 Task: Set the rotation for the puzzle interactive game video filter to 0.
Action: Mouse moved to (120, 18)
Screenshot: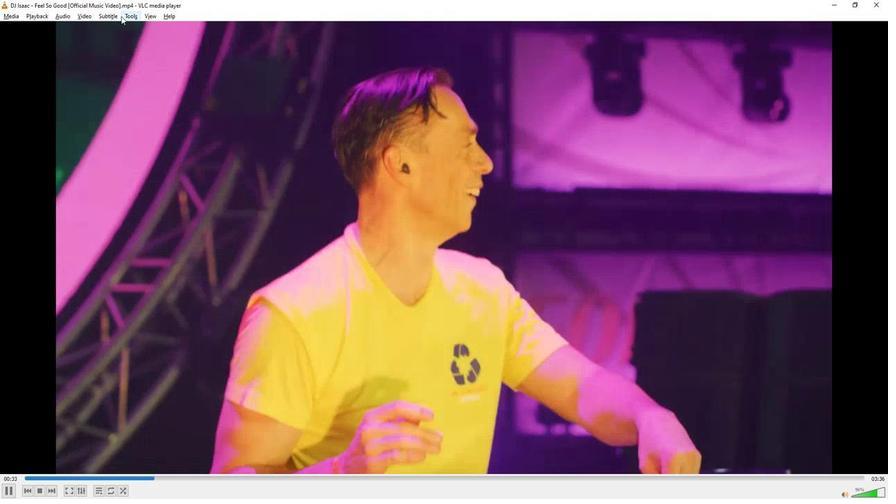 
Action: Mouse pressed left at (120, 18)
Screenshot: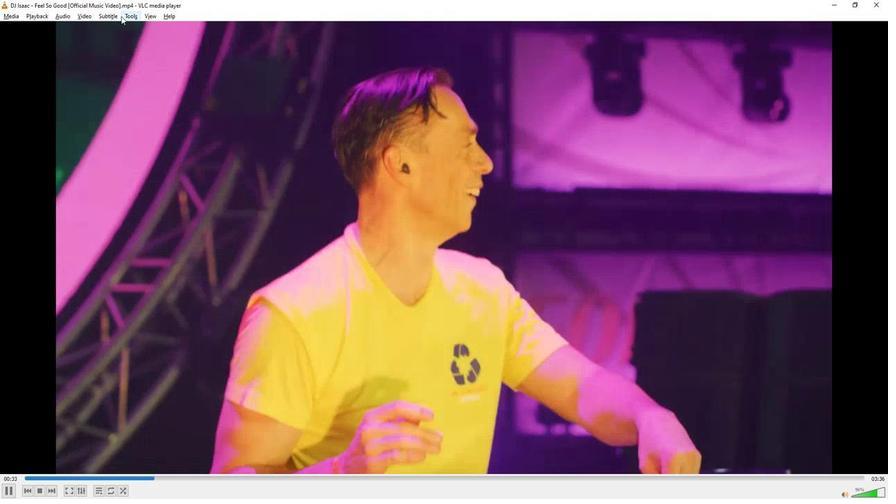 
Action: Mouse moved to (139, 129)
Screenshot: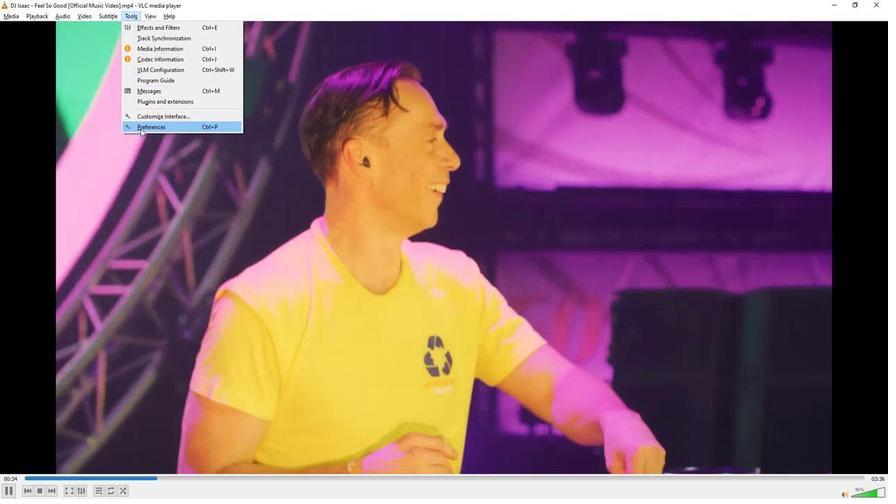 
Action: Mouse pressed left at (139, 129)
Screenshot: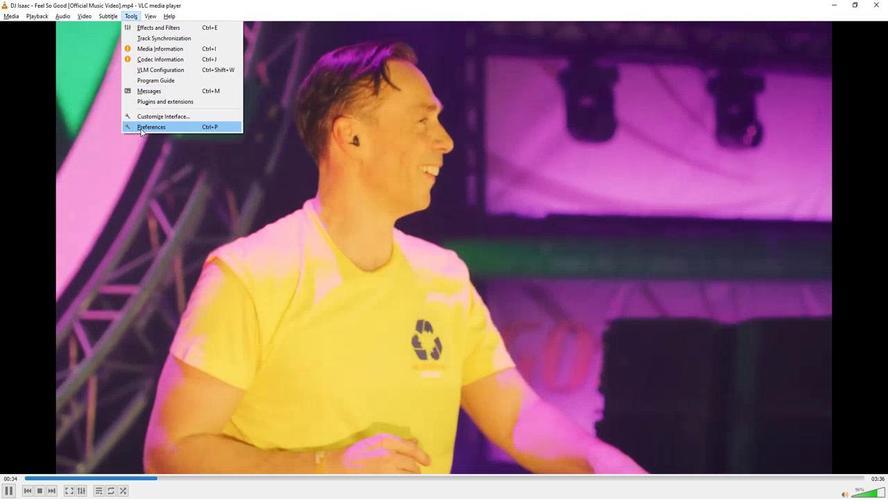 
Action: Mouse moved to (194, 393)
Screenshot: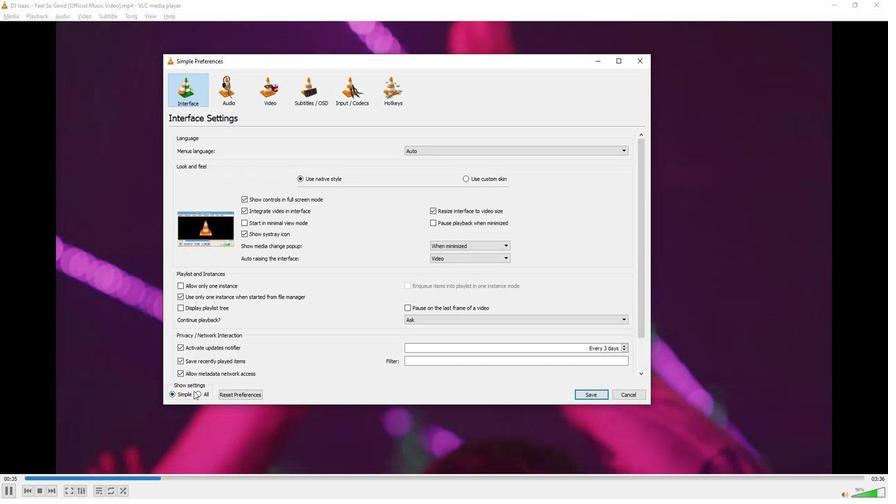 
Action: Mouse pressed left at (194, 393)
Screenshot: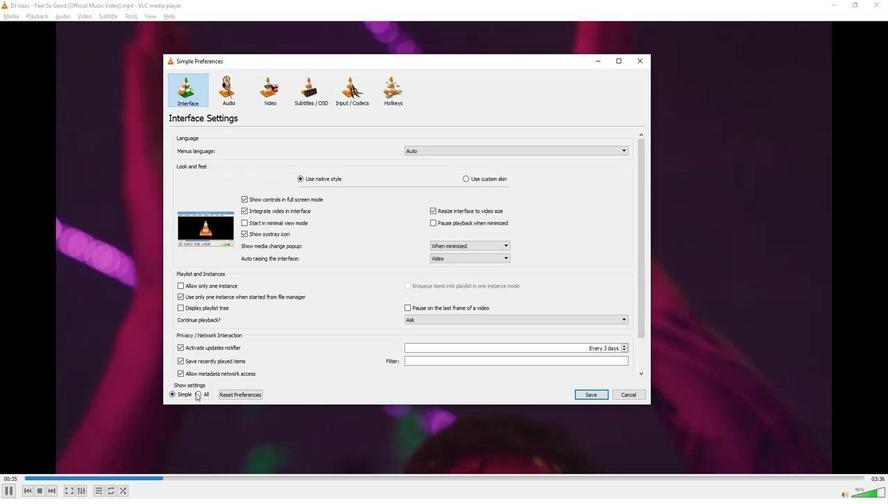 
Action: Mouse moved to (211, 326)
Screenshot: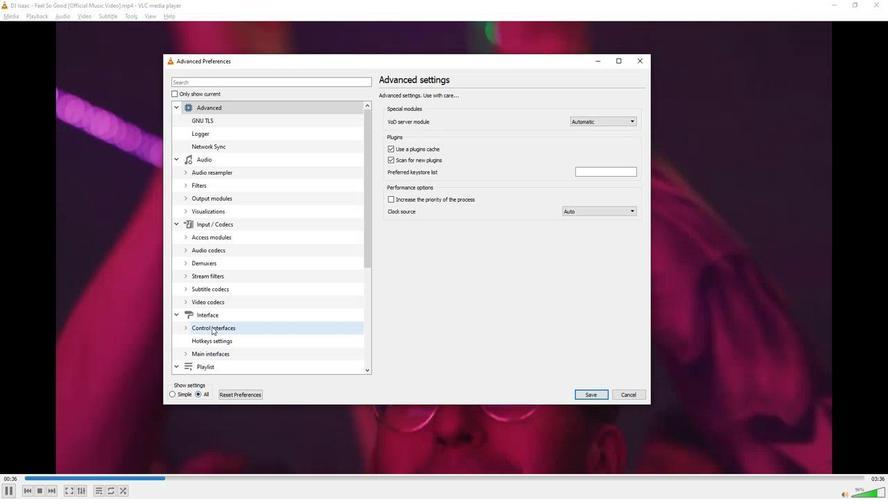 
Action: Mouse scrolled (211, 325) with delta (0, 0)
Screenshot: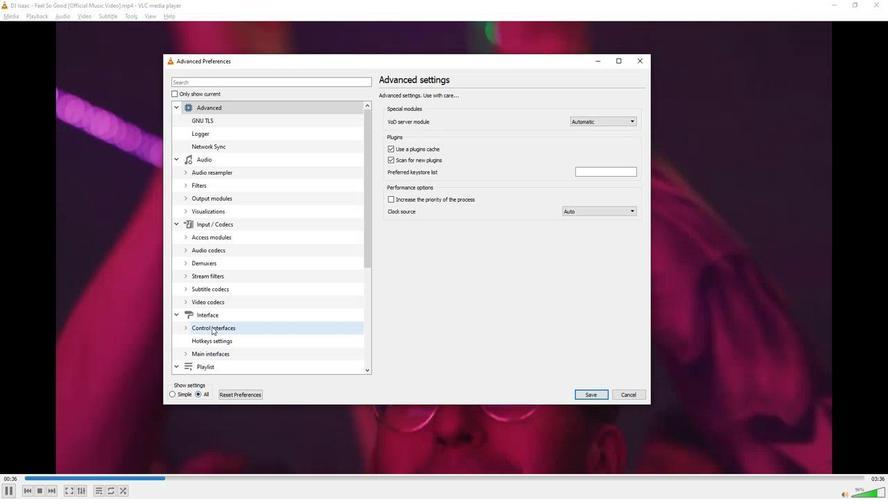 
Action: Mouse moved to (211, 326)
Screenshot: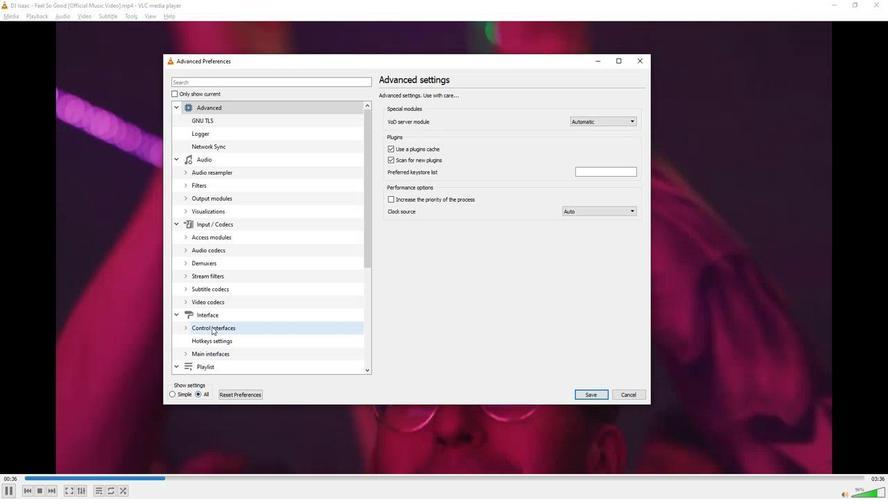 
Action: Mouse scrolled (211, 325) with delta (0, 0)
Screenshot: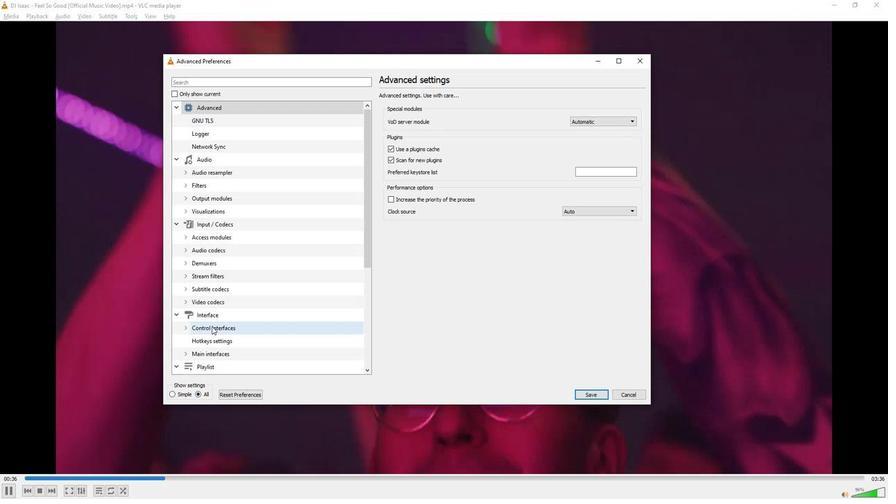 
Action: Mouse scrolled (211, 325) with delta (0, 0)
Screenshot: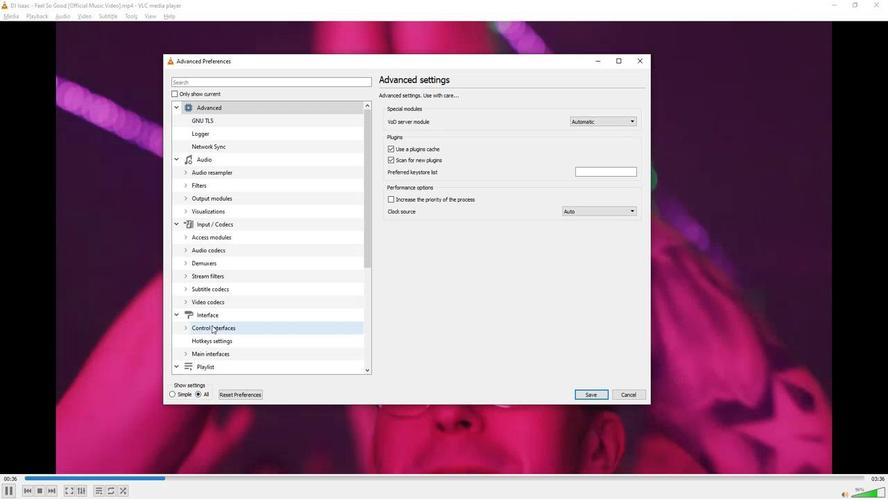 
Action: Mouse moved to (210, 325)
Screenshot: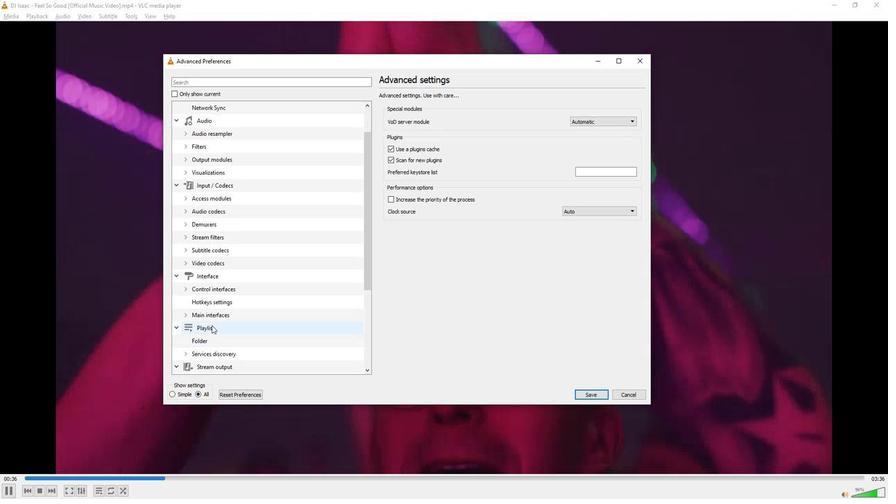 
Action: Mouse scrolled (210, 325) with delta (0, 0)
Screenshot: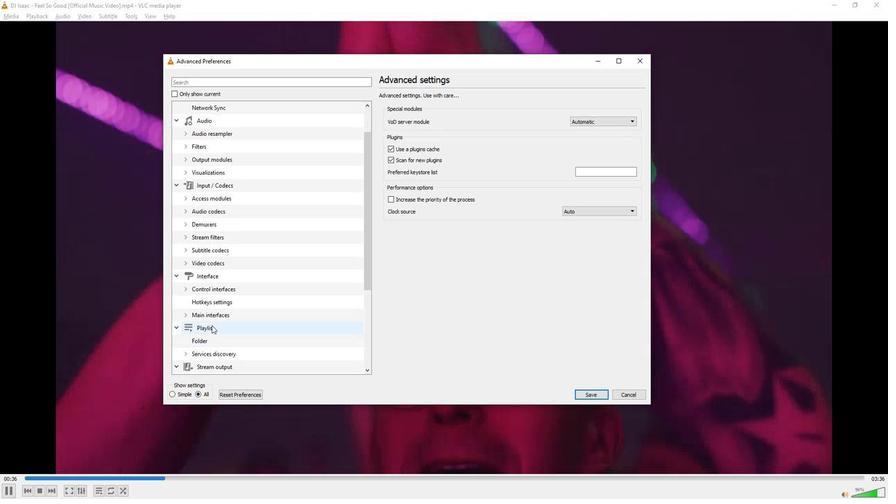 
Action: Mouse moved to (209, 325)
Screenshot: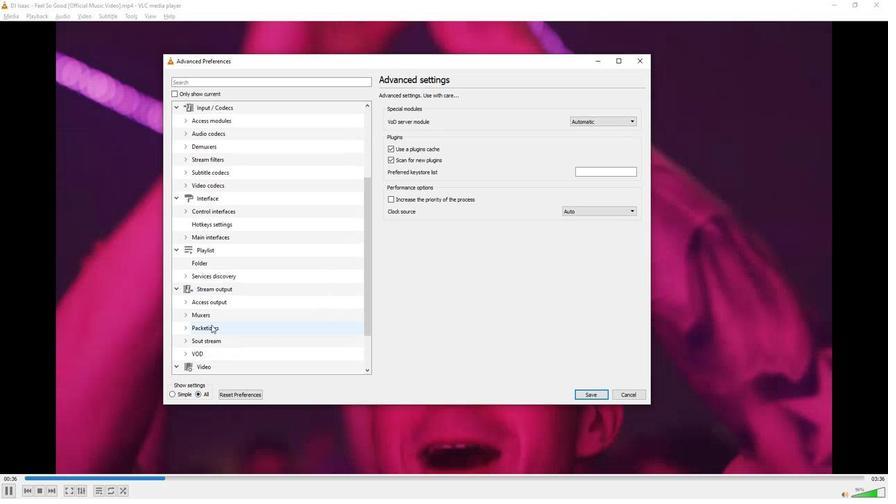 
Action: Mouse scrolled (209, 325) with delta (0, 0)
Screenshot: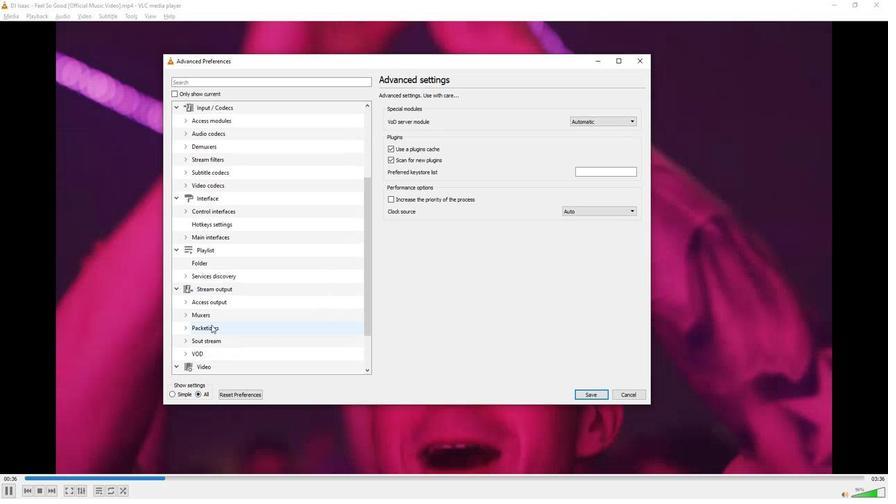 
Action: Mouse moved to (208, 325)
Screenshot: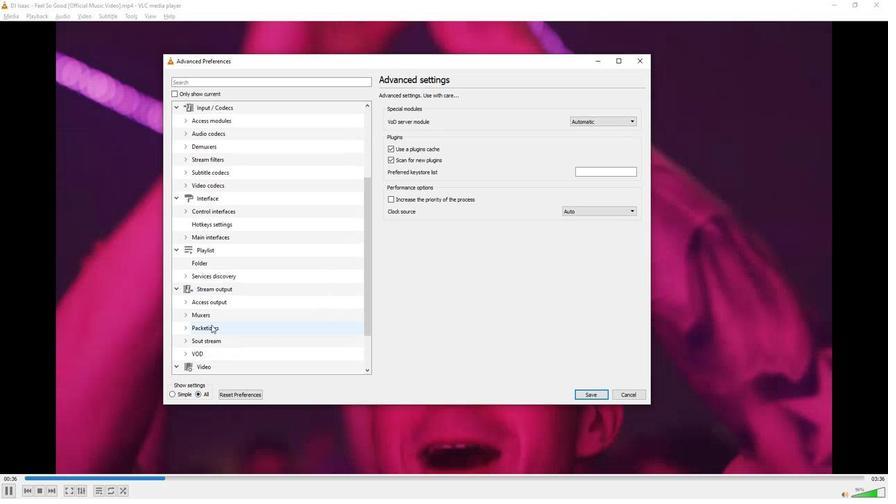 
Action: Mouse scrolled (208, 325) with delta (0, 0)
Screenshot: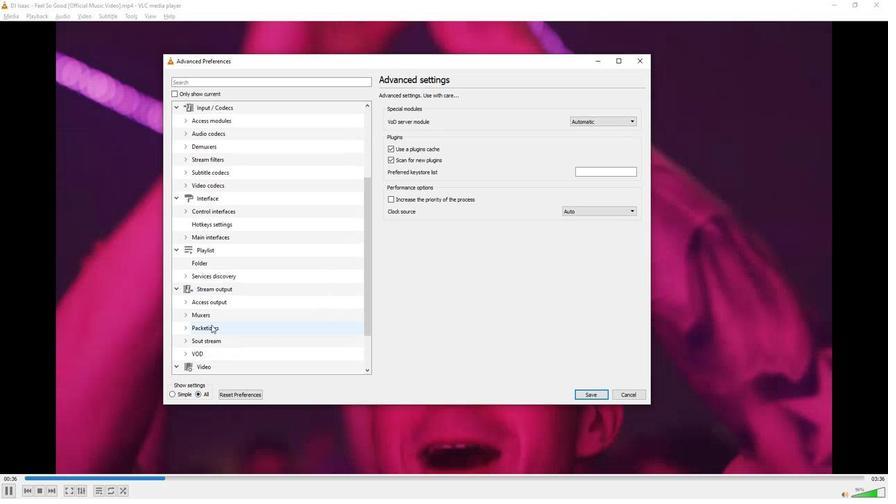 
Action: Mouse moved to (207, 326)
Screenshot: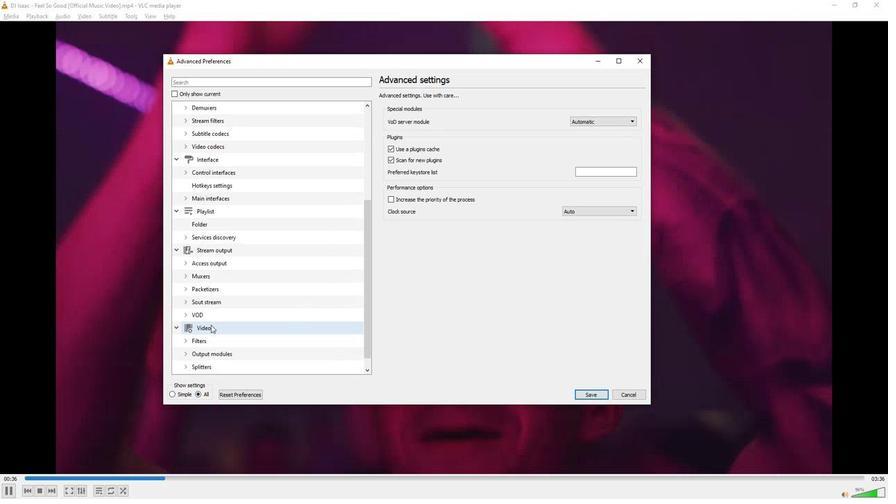 
Action: Mouse scrolled (207, 325) with delta (0, 0)
Screenshot: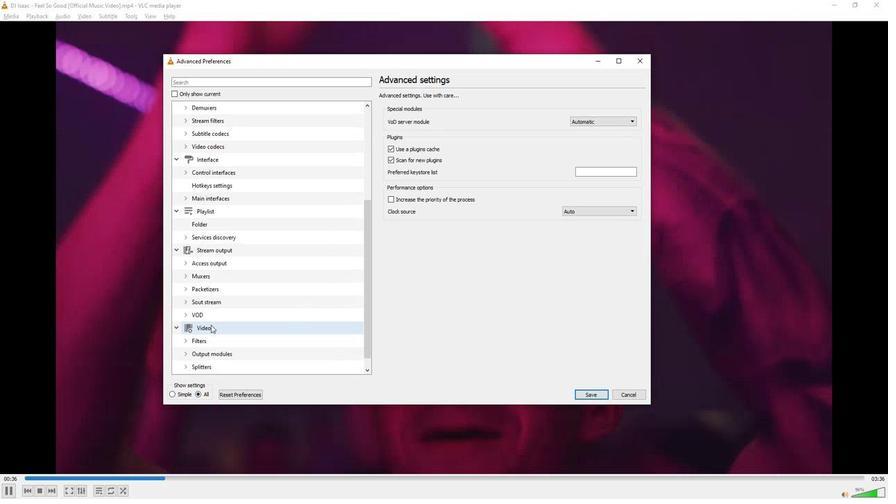 
Action: Mouse moved to (185, 329)
Screenshot: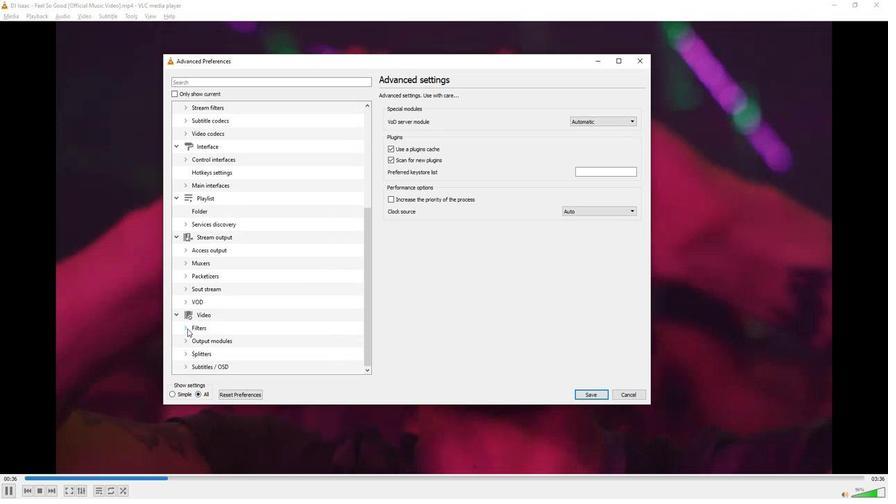 
Action: Mouse pressed left at (185, 329)
Screenshot: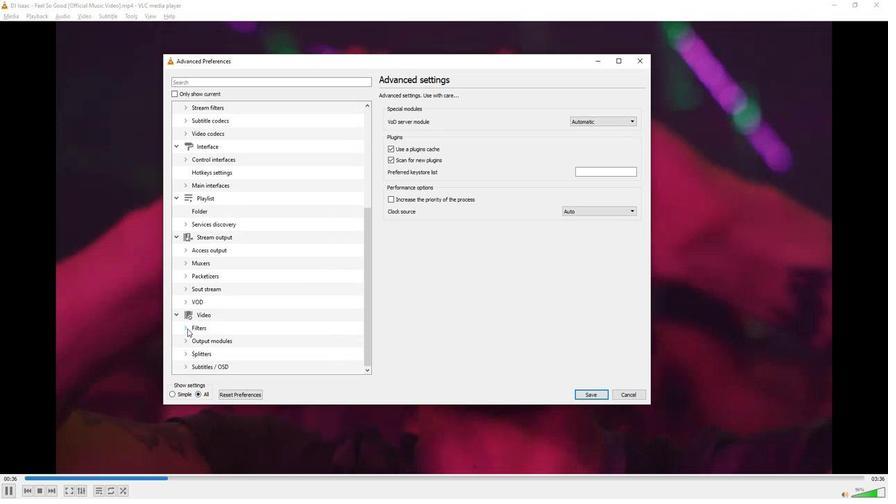 
Action: Mouse moved to (213, 301)
Screenshot: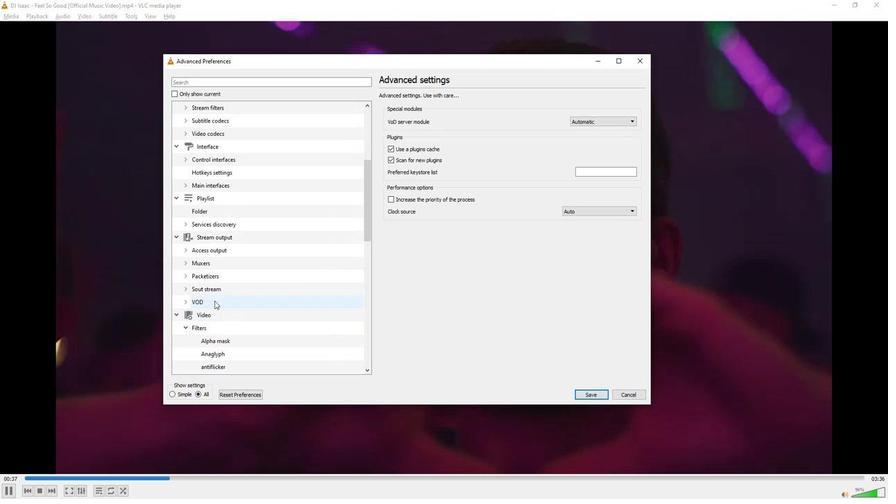 
Action: Mouse scrolled (213, 300) with delta (0, 0)
Screenshot: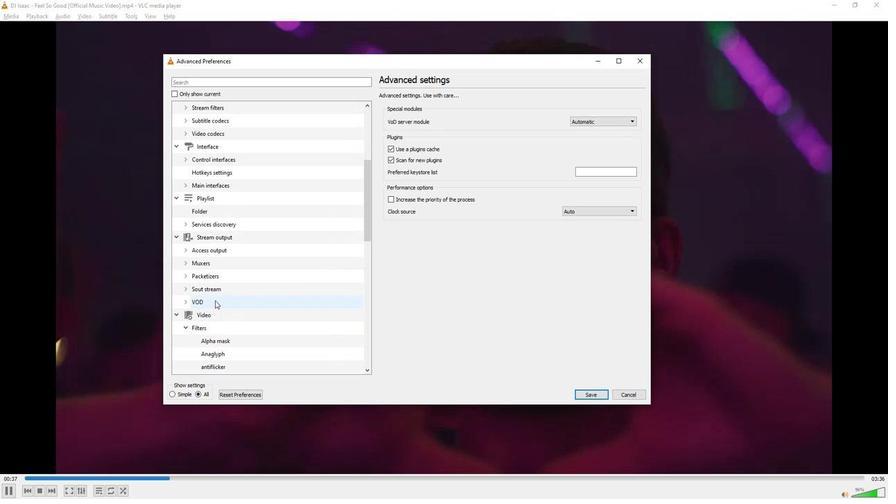 
Action: Mouse scrolled (213, 300) with delta (0, 0)
Screenshot: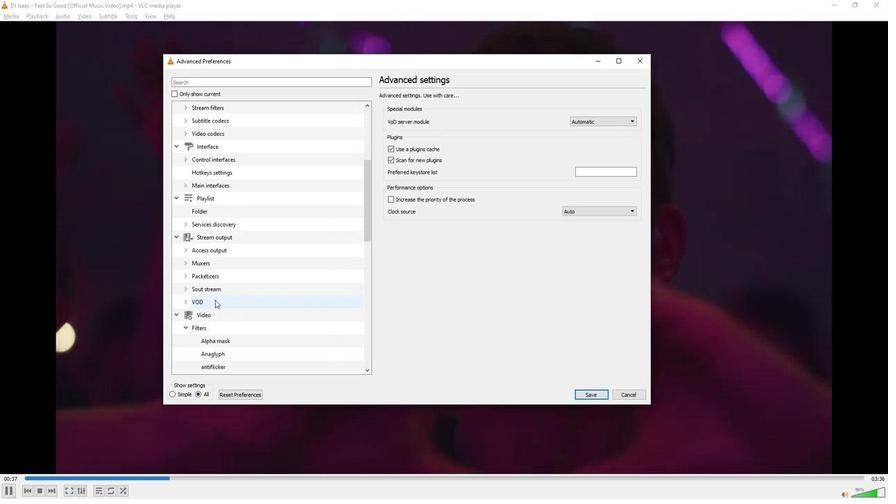 
Action: Mouse scrolled (213, 300) with delta (0, 0)
Screenshot: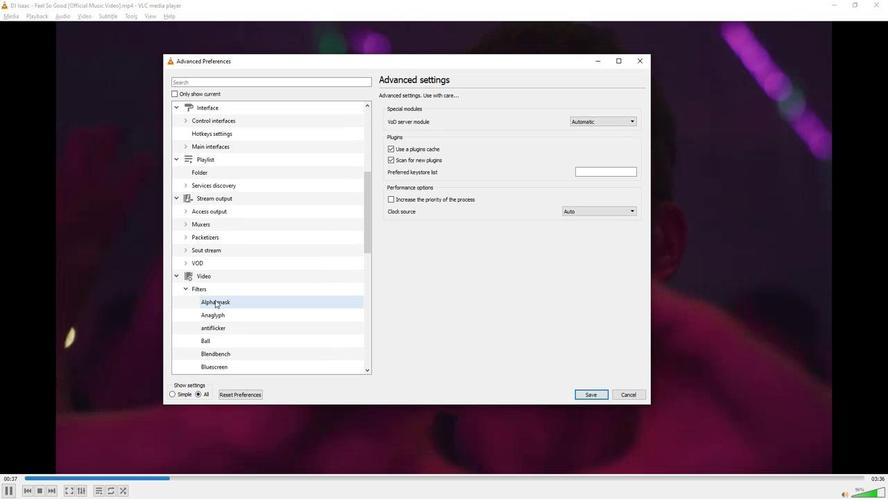 
Action: Mouse scrolled (213, 300) with delta (0, 0)
Screenshot: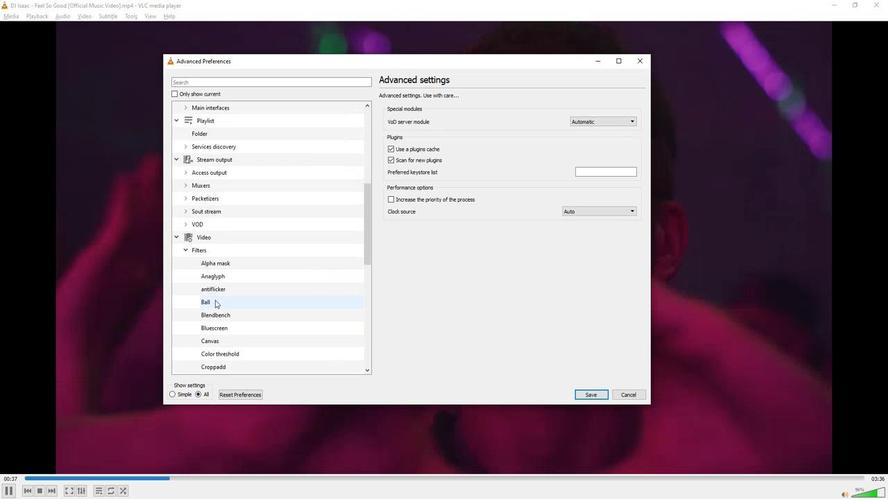 
Action: Mouse scrolled (213, 300) with delta (0, 0)
Screenshot: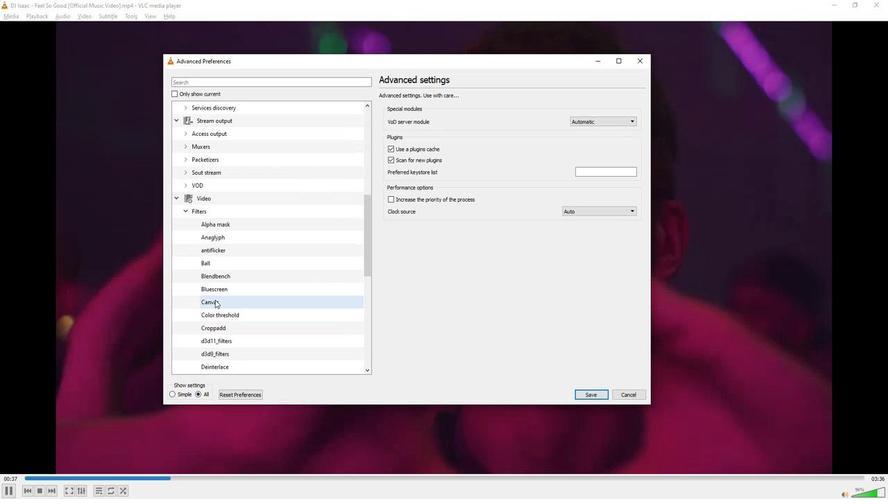 
Action: Mouse scrolled (213, 300) with delta (0, 0)
Screenshot: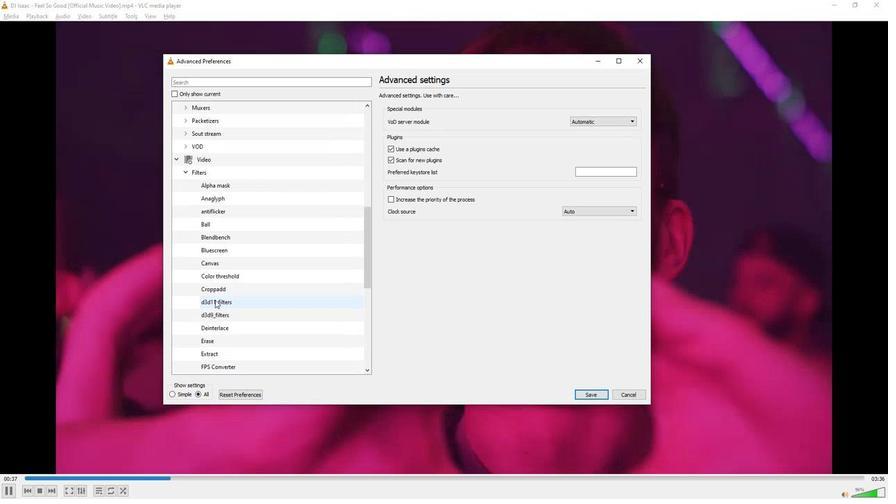 
Action: Mouse scrolled (213, 300) with delta (0, 0)
Screenshot: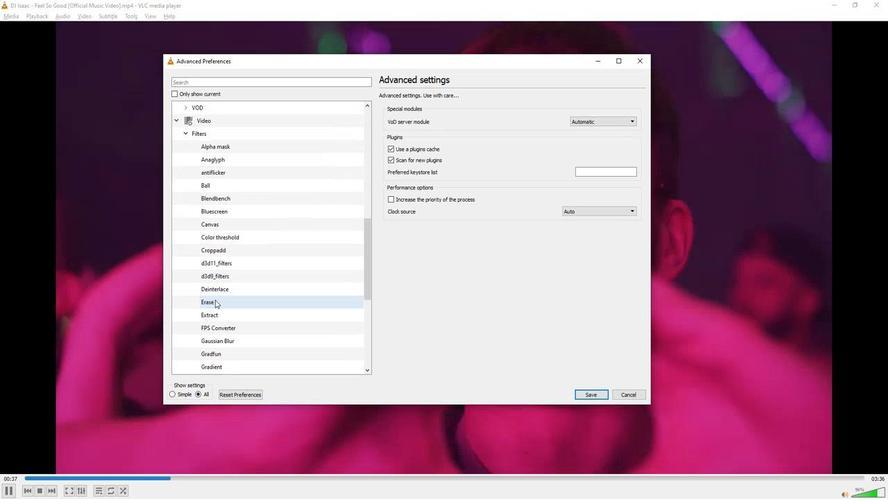 
Action: Mouse scrolled (213, 300) with delta (0, 0)
Screenshot: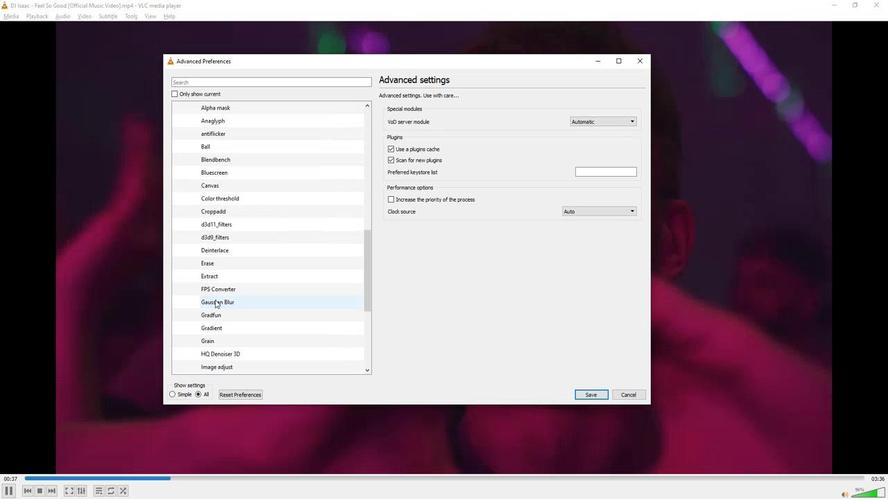 
Action: Mouse moved to (214, 353)
Screenshot: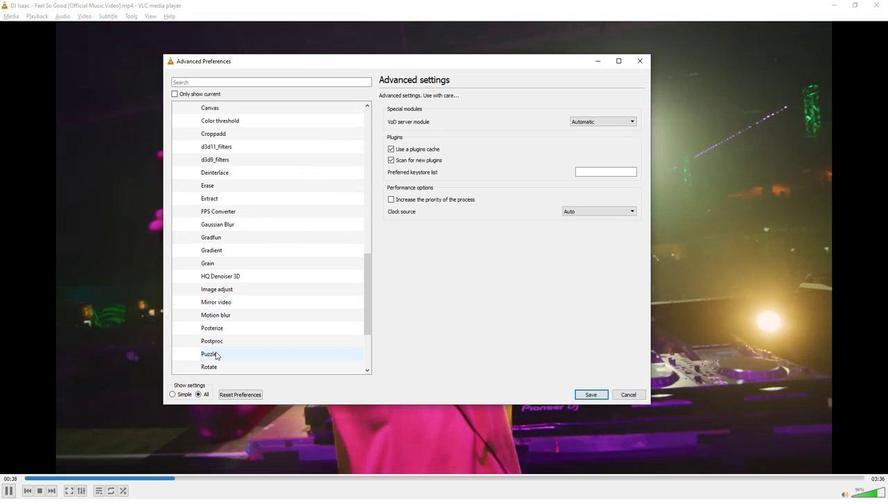
Action: Mouse pressed left at (214, 353)
Screenshot: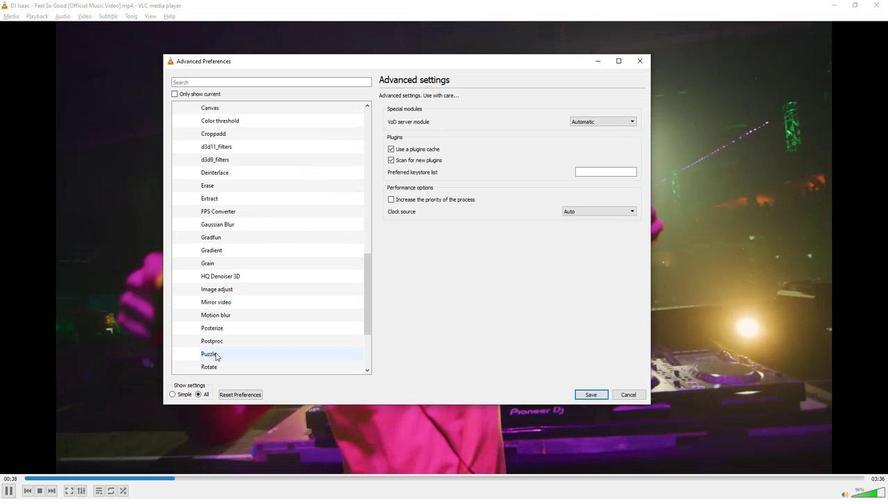 
Action: Mouse moved to (592, 210)
Screenshot: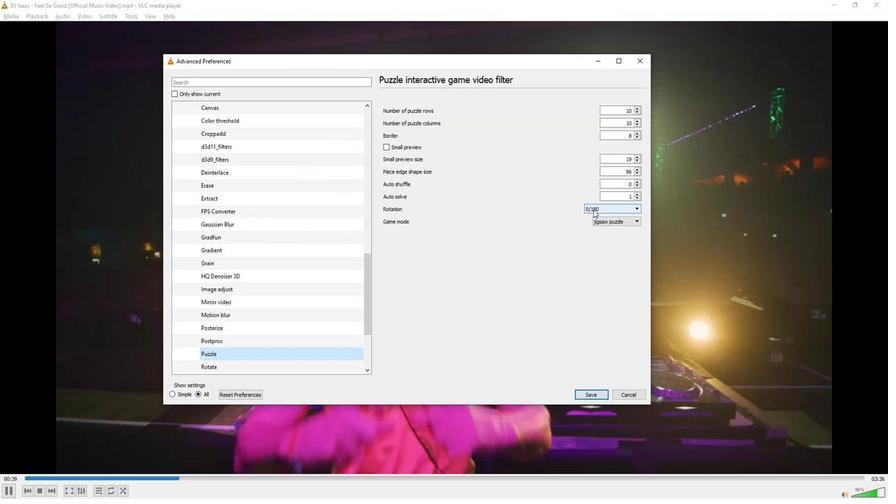 
Action: Mouse pressed left at (592, 210)
Screenshot: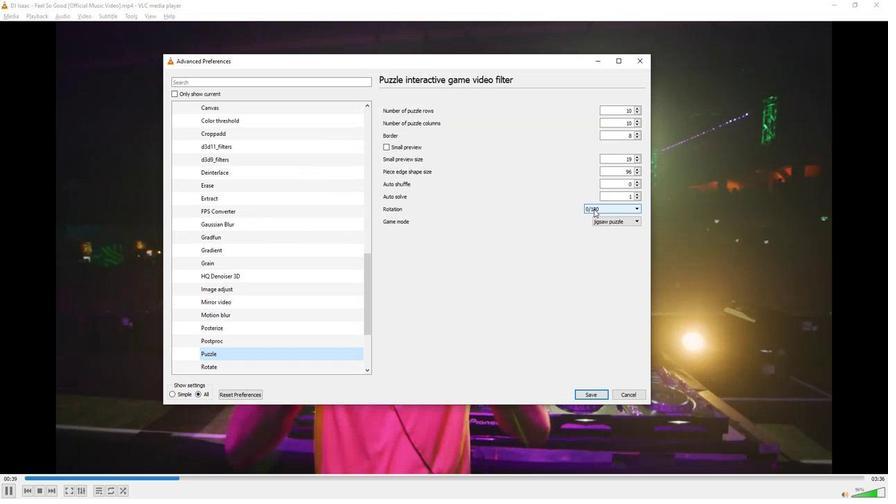 
Action: Mouse moved to (594, 216)
Screenshot: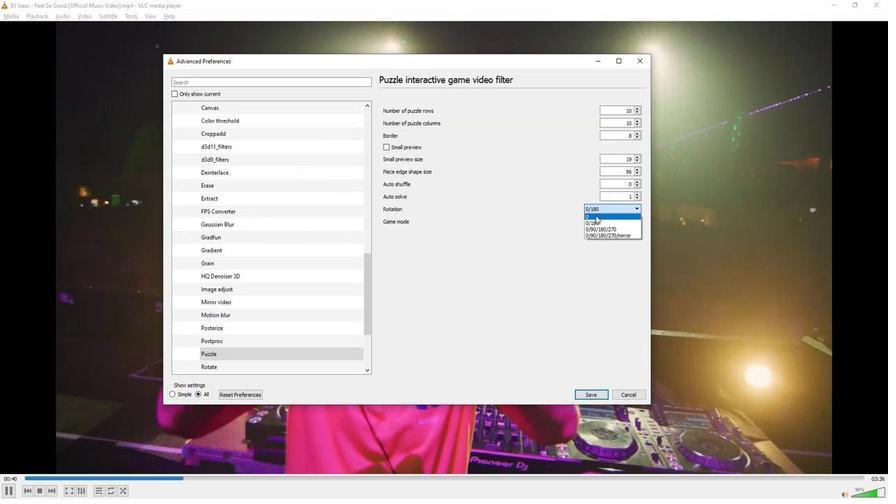 
Action: Mouse pressed left at (594, 216)
Screenshot: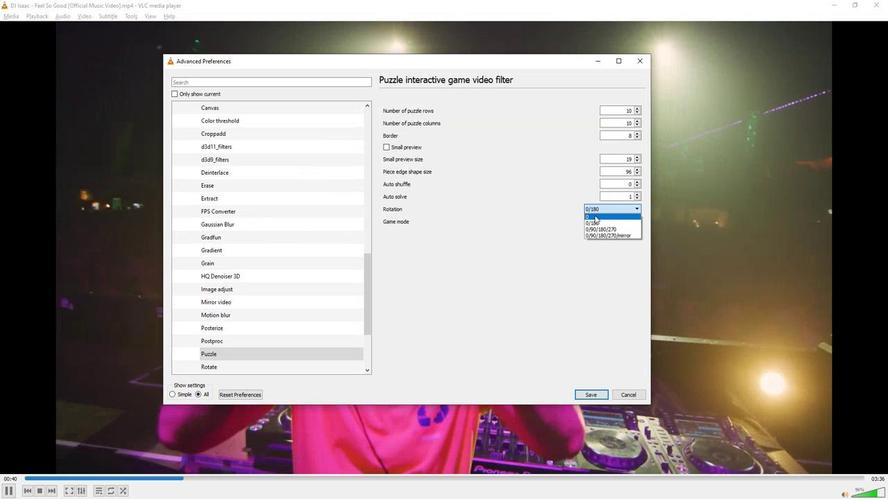 
Action: Mouse moved to (535, 282)
Screenshot: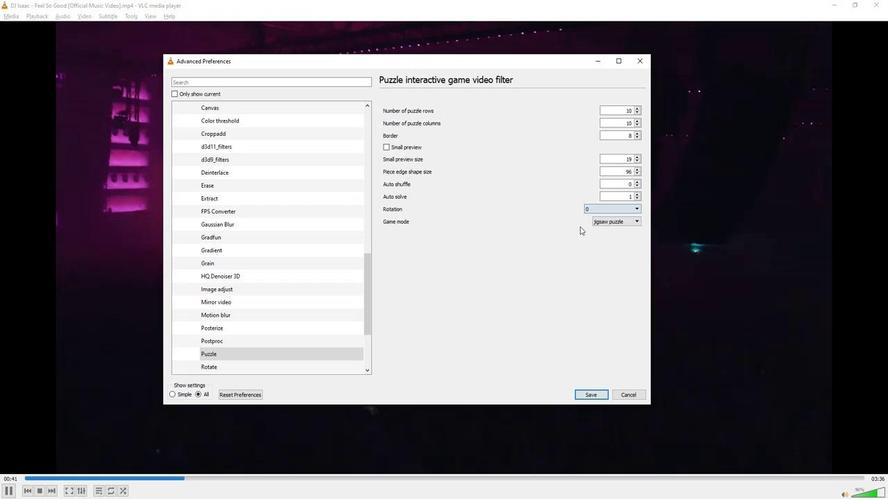 
